 Task: Create a rule when a start date in this week is set on a card.
Action: Mouse pressed left at (500, 401)
Screenshot: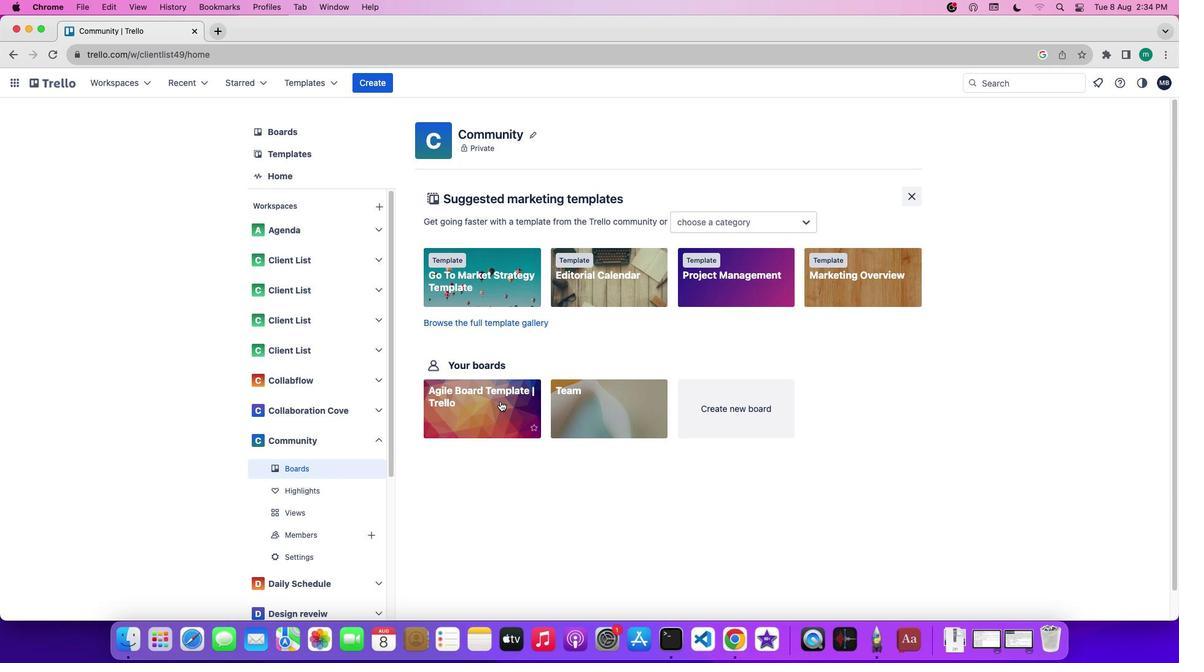 
Action: Mouse moved to (1081, 272)
Screenshot: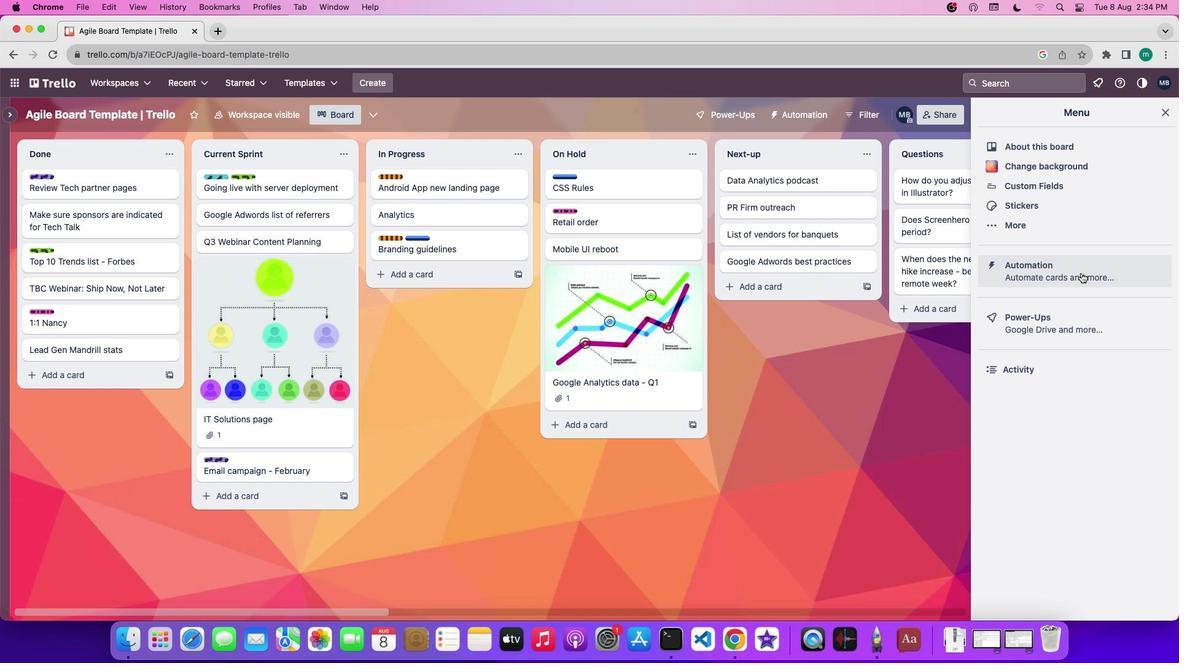 
Action: Mouse pressed left at (1081, 272)
Screenshot: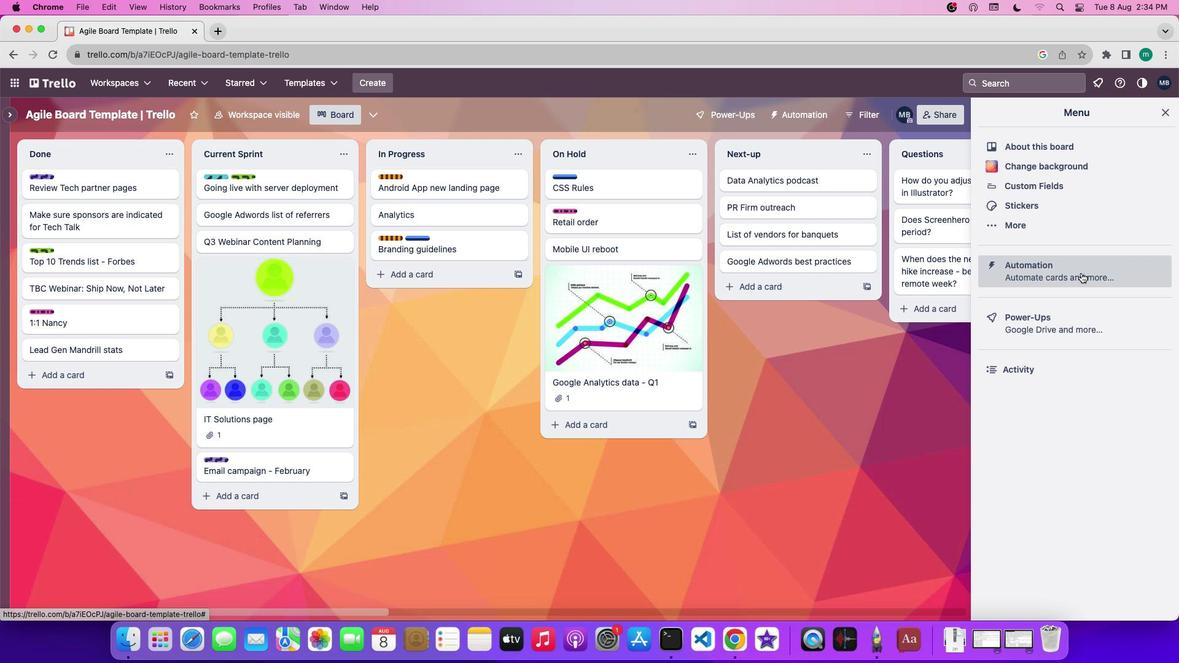 
Action: Mouse moved to (69, 223)
Screenshot: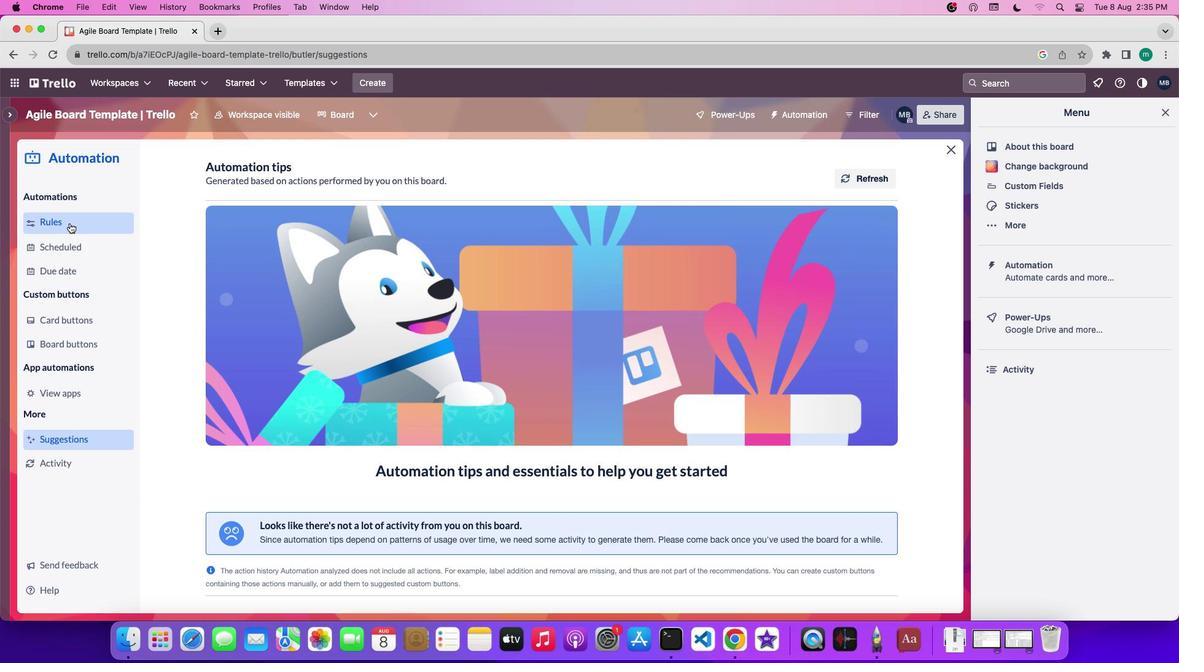 
Action: Mouse pressed left at (69, 223)
Screenshot: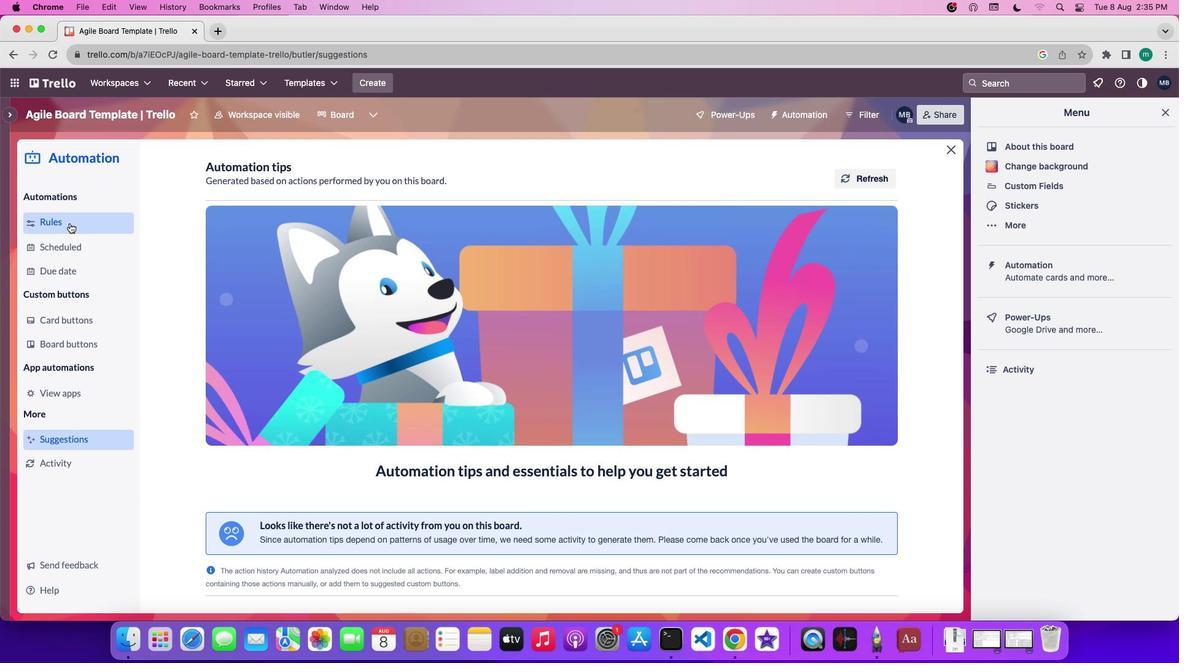 
Action: Mouse moved to (798, 176)
Screenshot: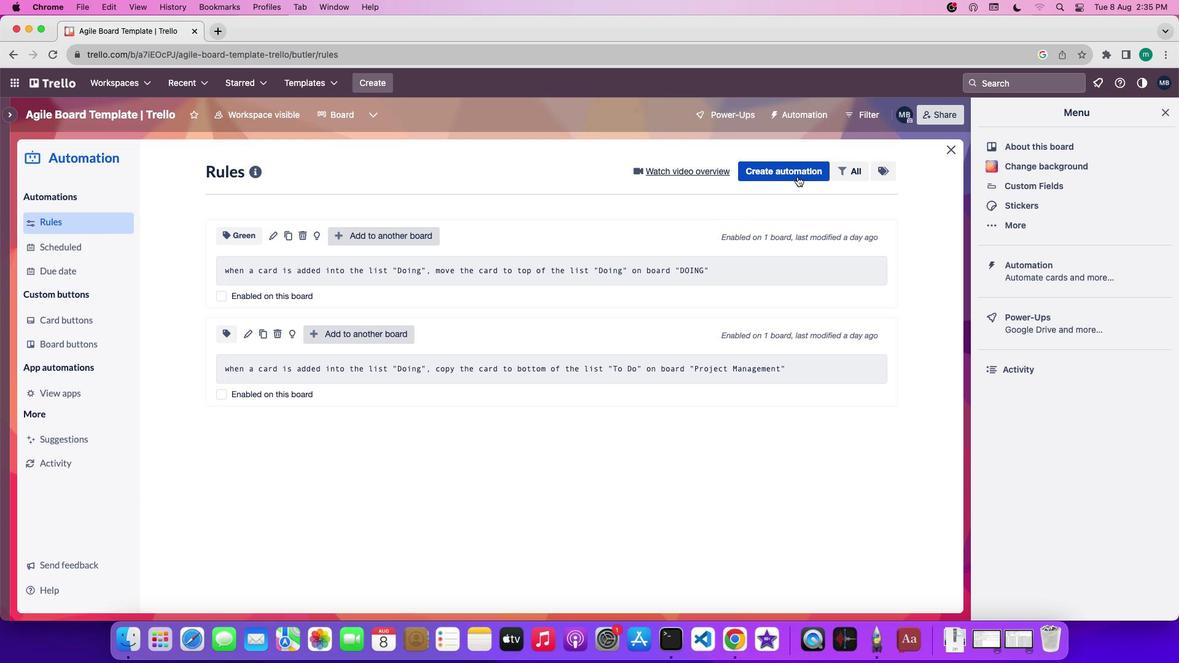 
Action: Mouse pressed left at (798, 176)
Screenshot: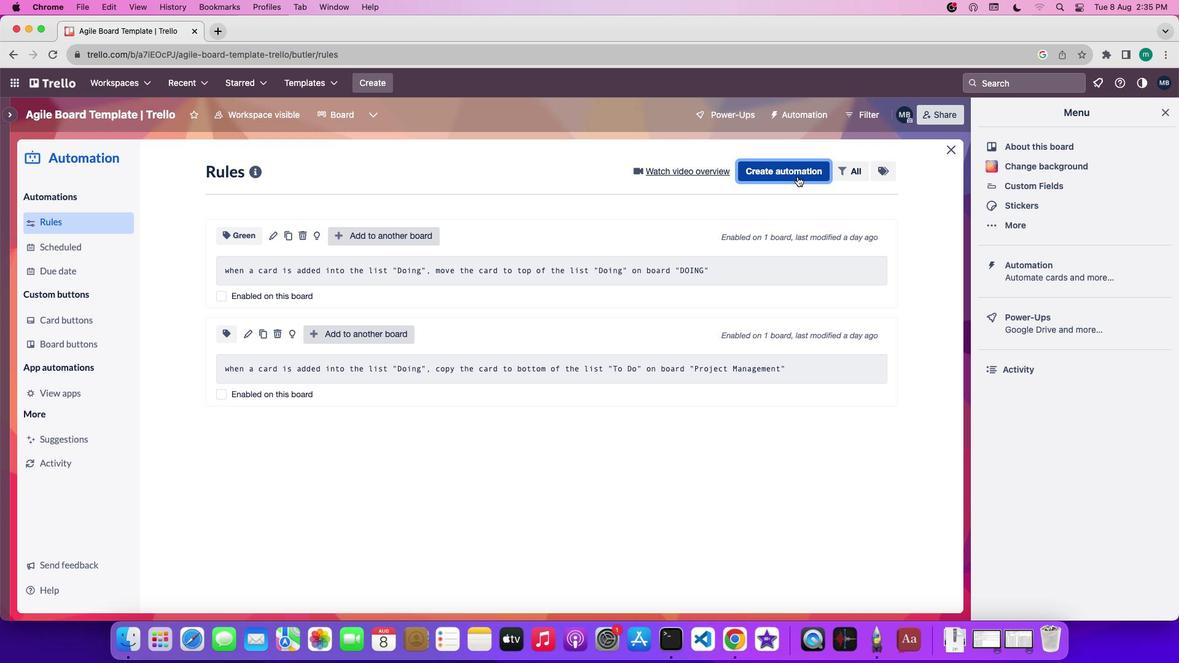 
Action: Mouse moved to (565, 370)
Screenshot: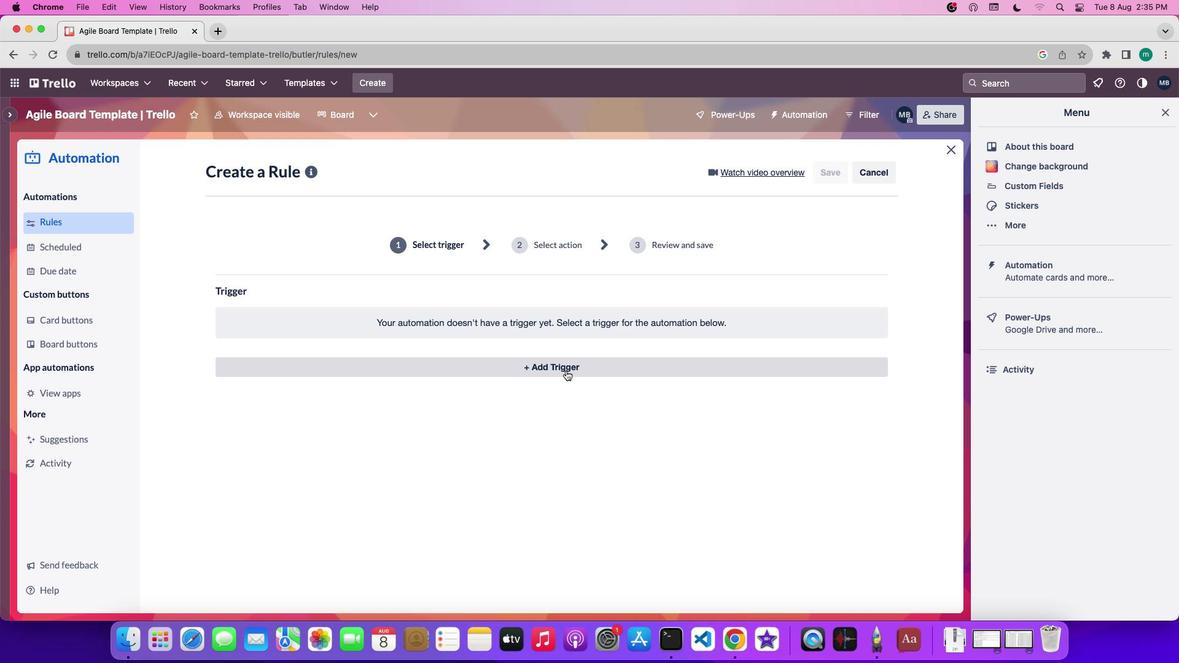 
Action: Mouse pressed left at (565, 370)
Screenshot: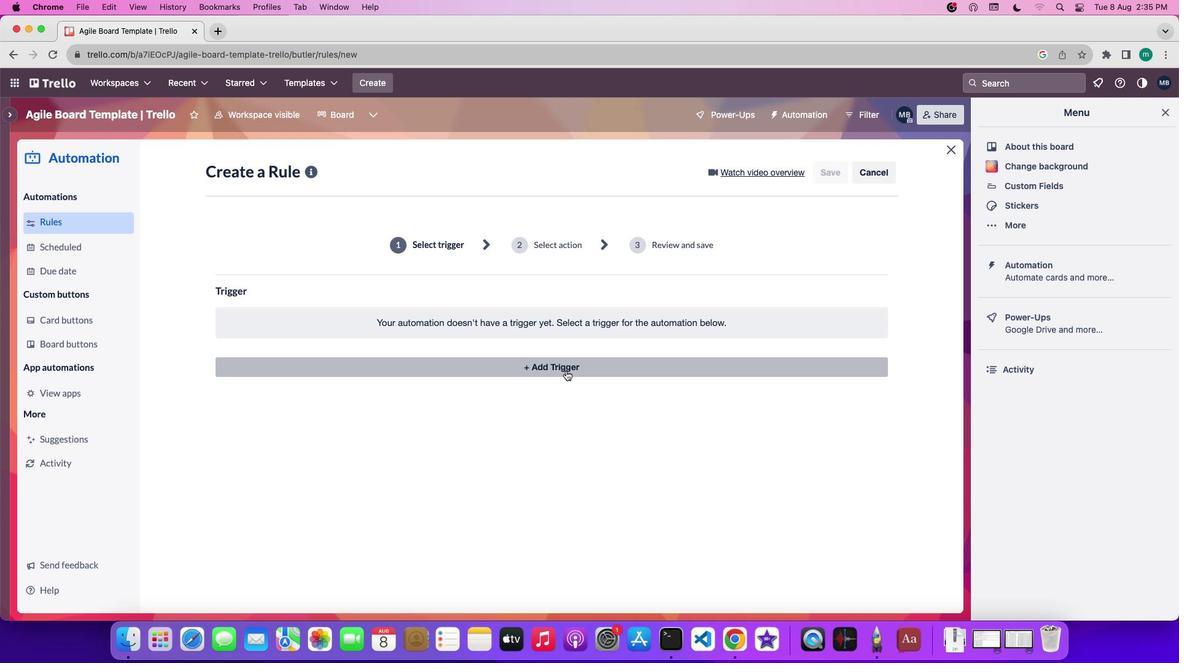 
Action: Mouse moved to (346, 409)
Screenshot: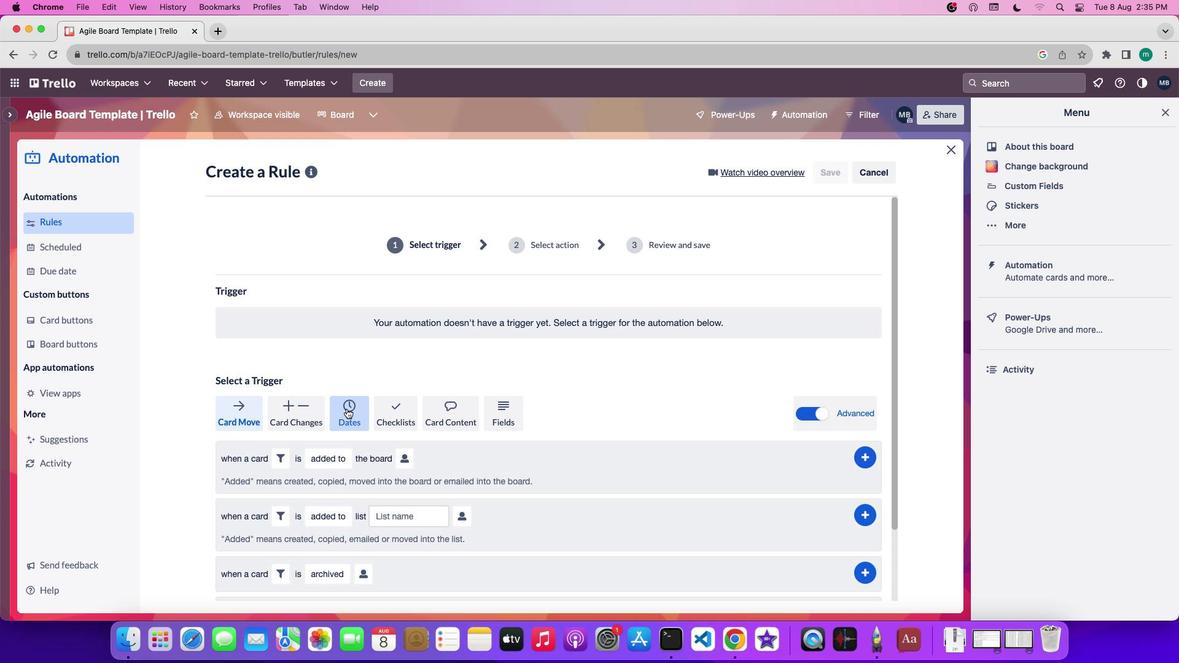
Action: Mouse pressed left at (346, 409)
Screenshot: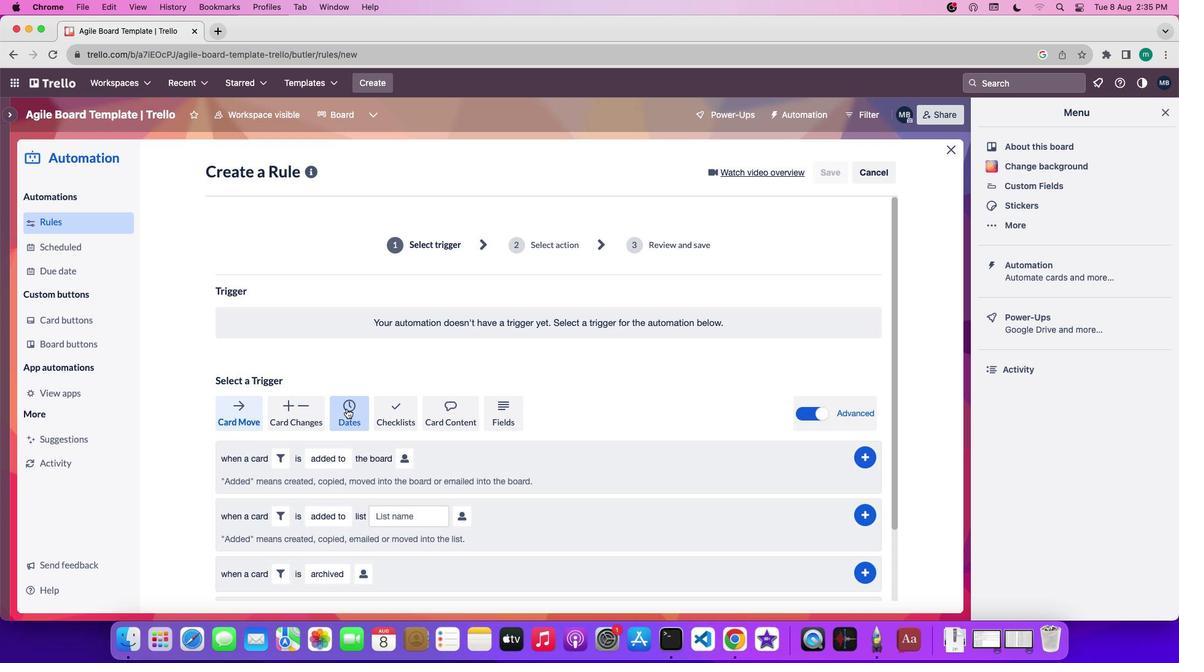 
Action: Mouse moved to (347, 409)
Screenshot: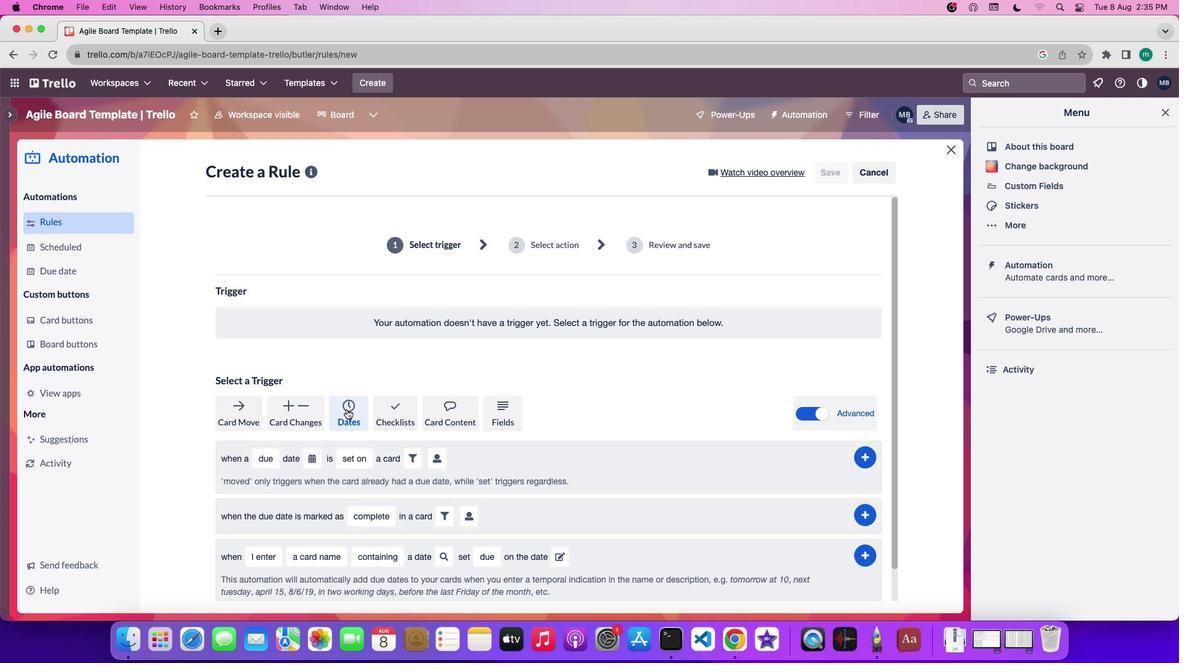 
Action: Mouse scrolled (347, 409) with delta (0, 0)
Screenshot: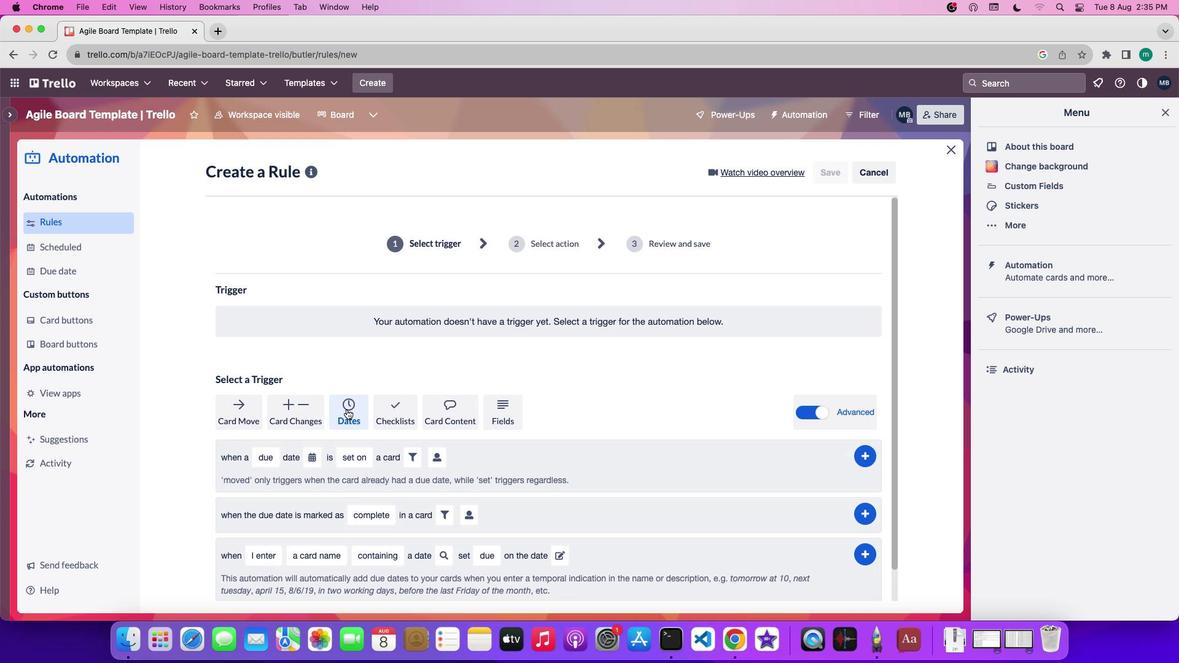 
Action: Mouse scrolled (347, 409) with delta (0, 0)
Screenshot: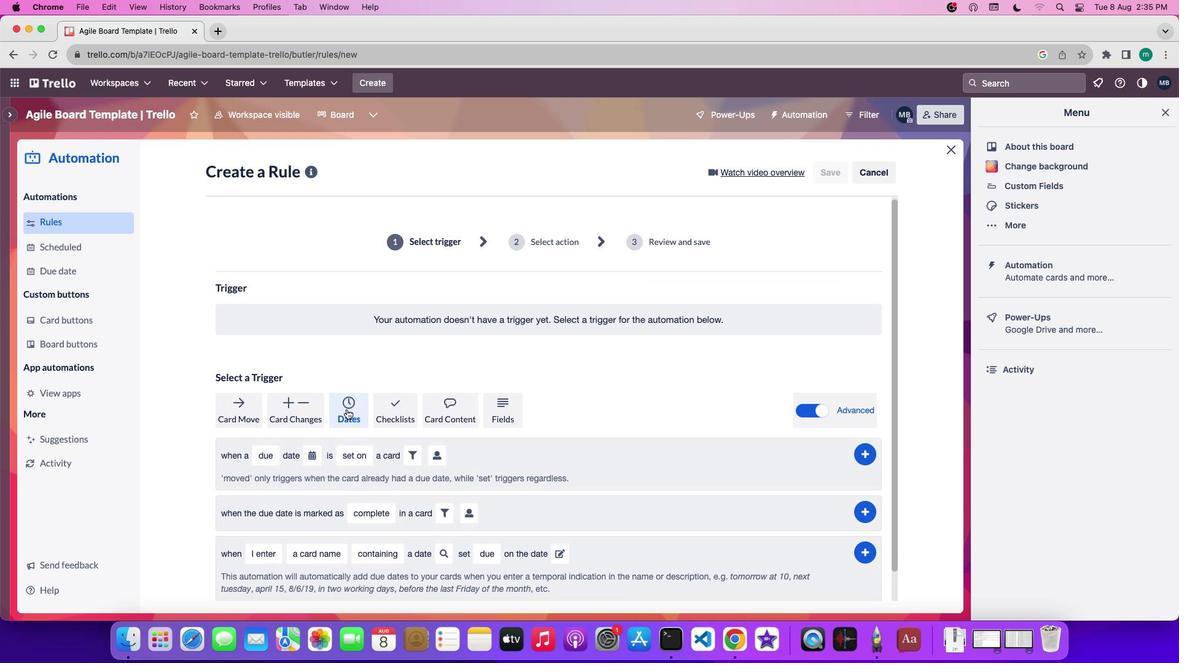 
Action: Mouse scrolled (347, 409) with delta (0, 0)
Screenshot: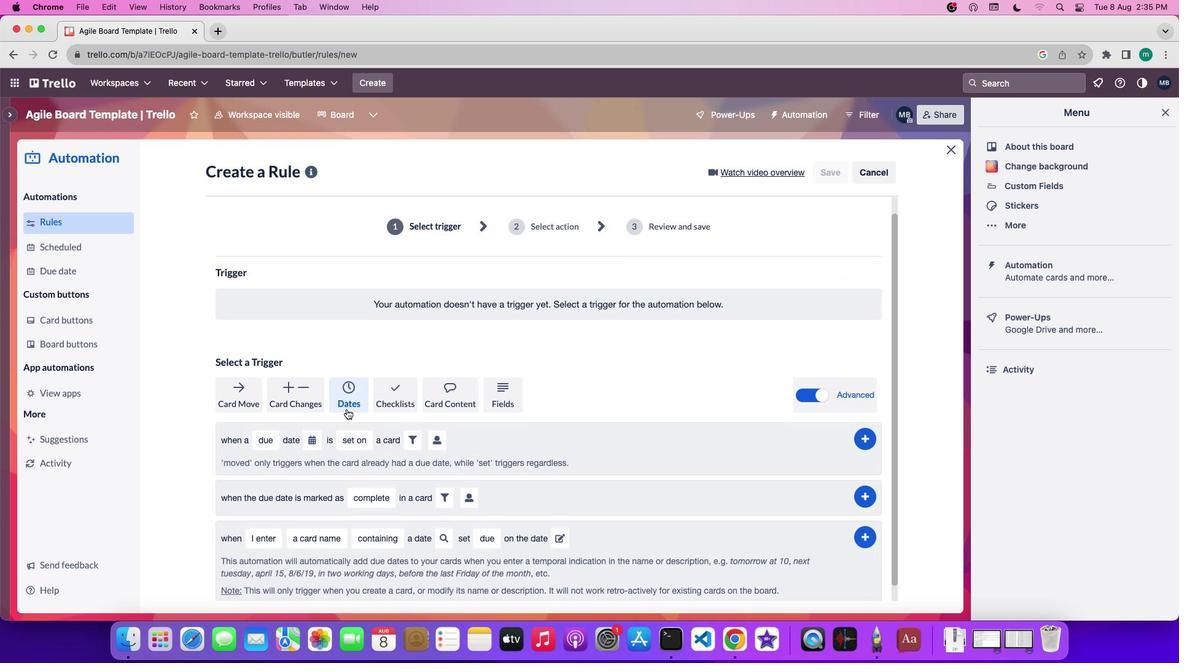 
Action: Mouse scrolled (347, 409) with delta (0, 0)
Screenshot: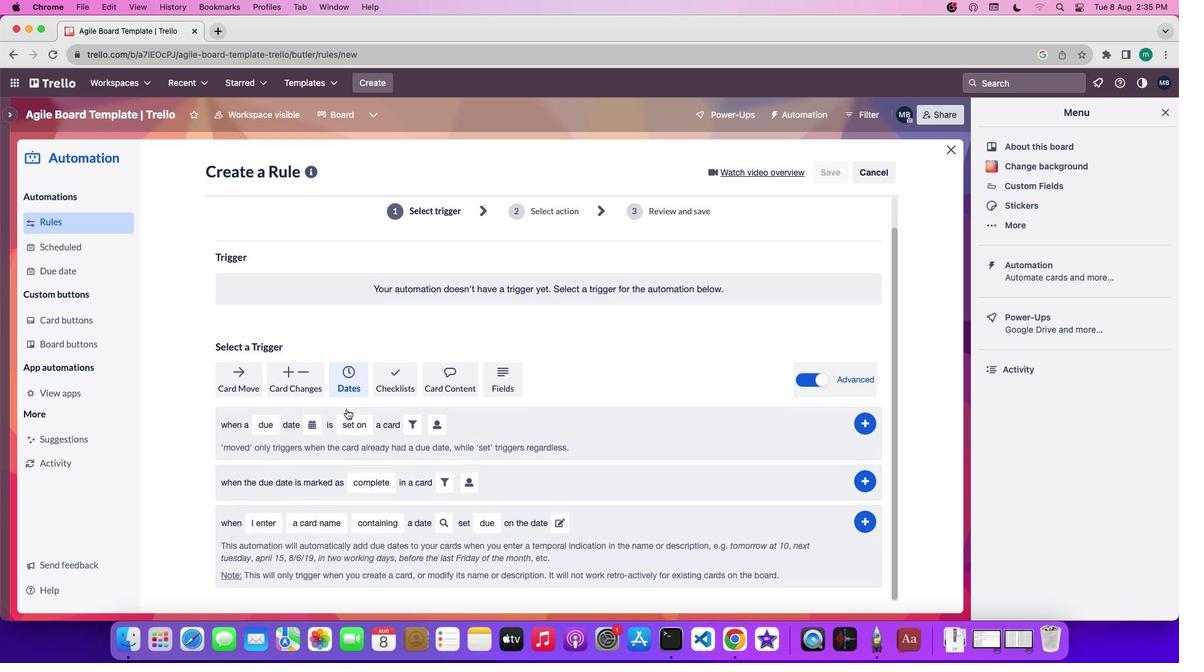 
Action: Mouse moved to (271, 425)
Screenshot: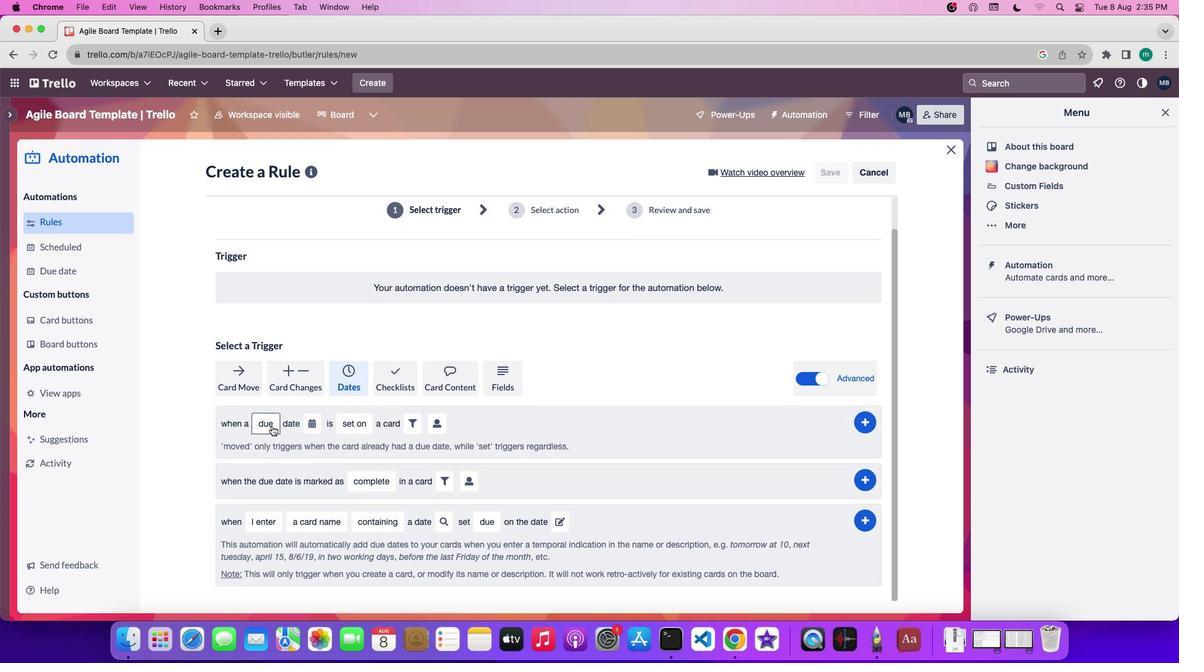 
Action: Mouse pressed left at (271, 425)
Screenshot: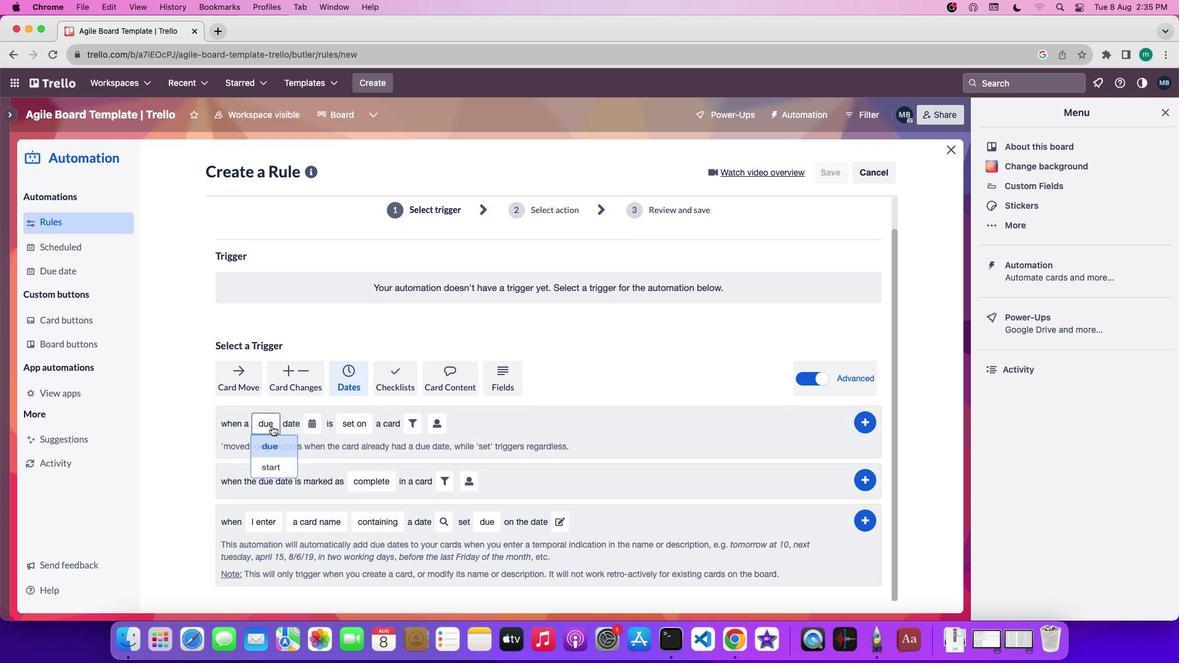 
Action: Mouse moved to (280, 473)
Screenshot: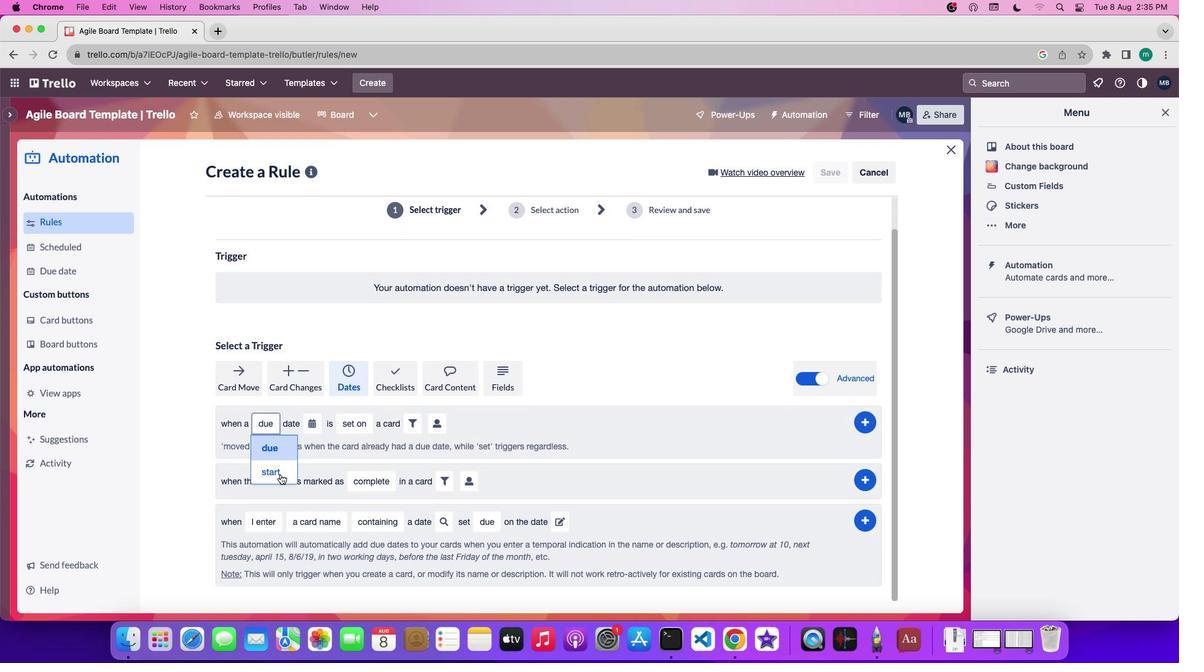 
Action: Mouse pressed left at (280, 473)
Screenshot: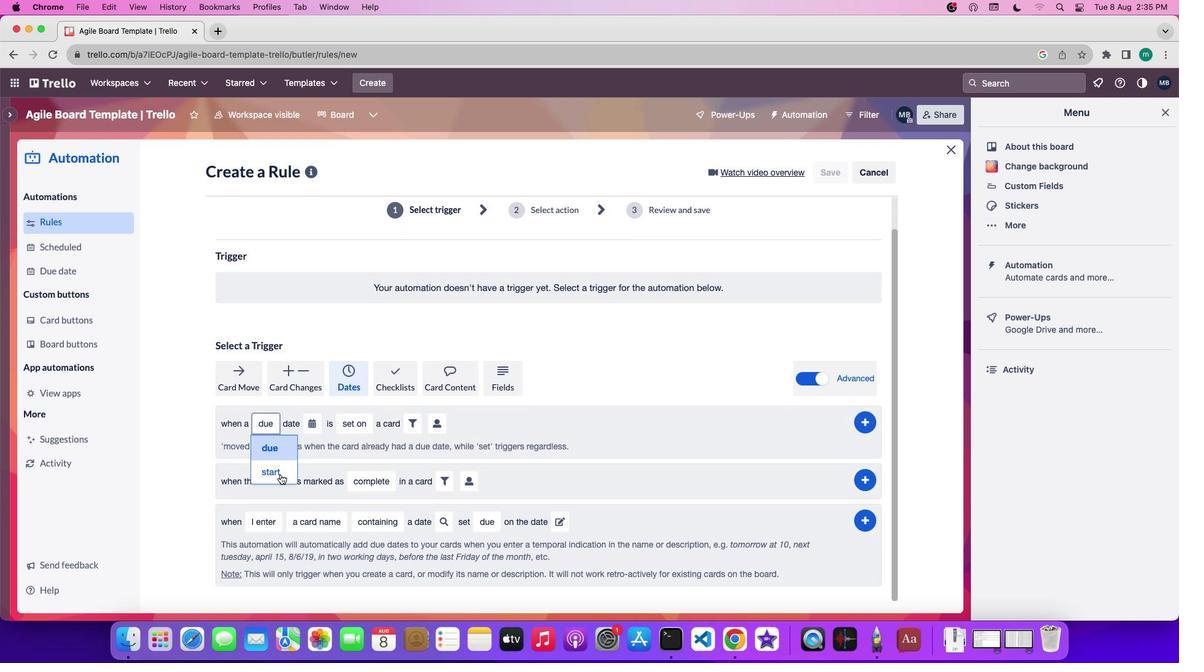 
Action: Mouse moved to (316, 424)
Screenshot: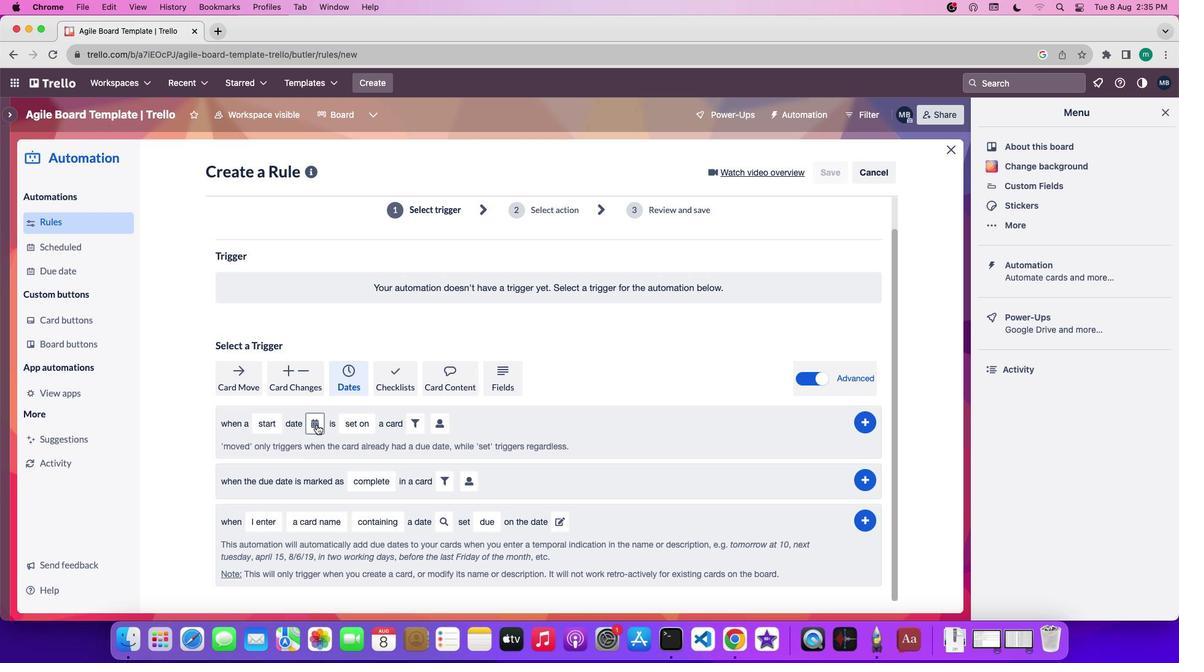 
Action: Mouse pressed left at (316, 424)
Screenshot: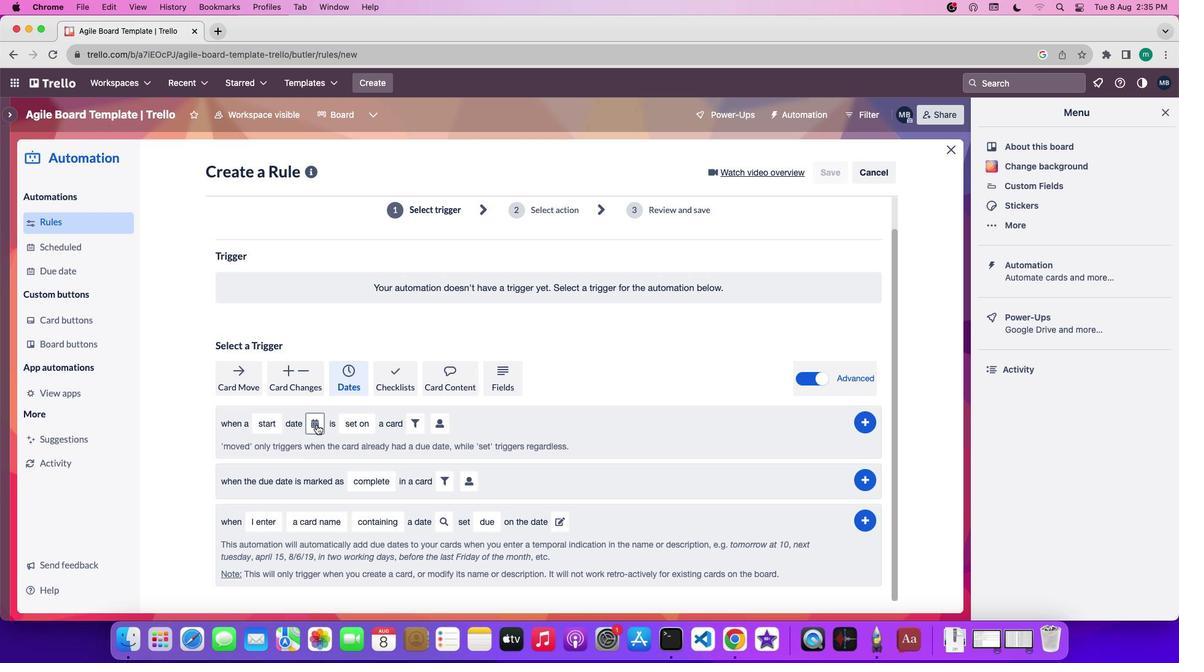 
Action: Mouse moved to (328, 463)
Screenshot: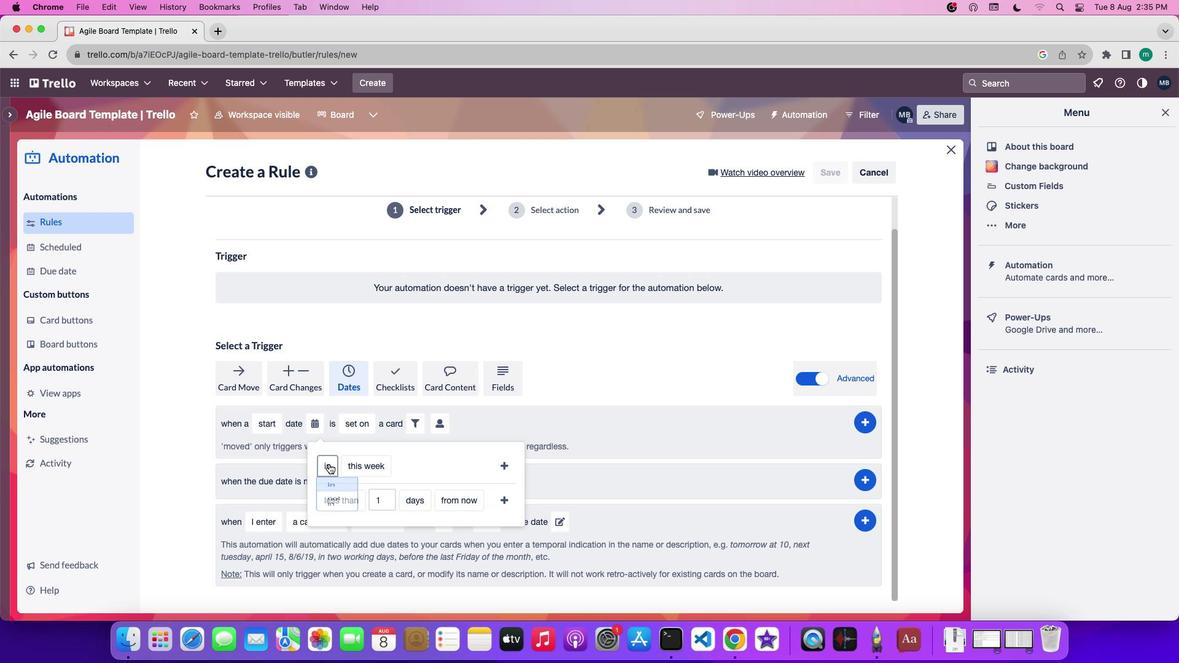 
Action: Mouse pressed left at (328, 463)
Screenshot: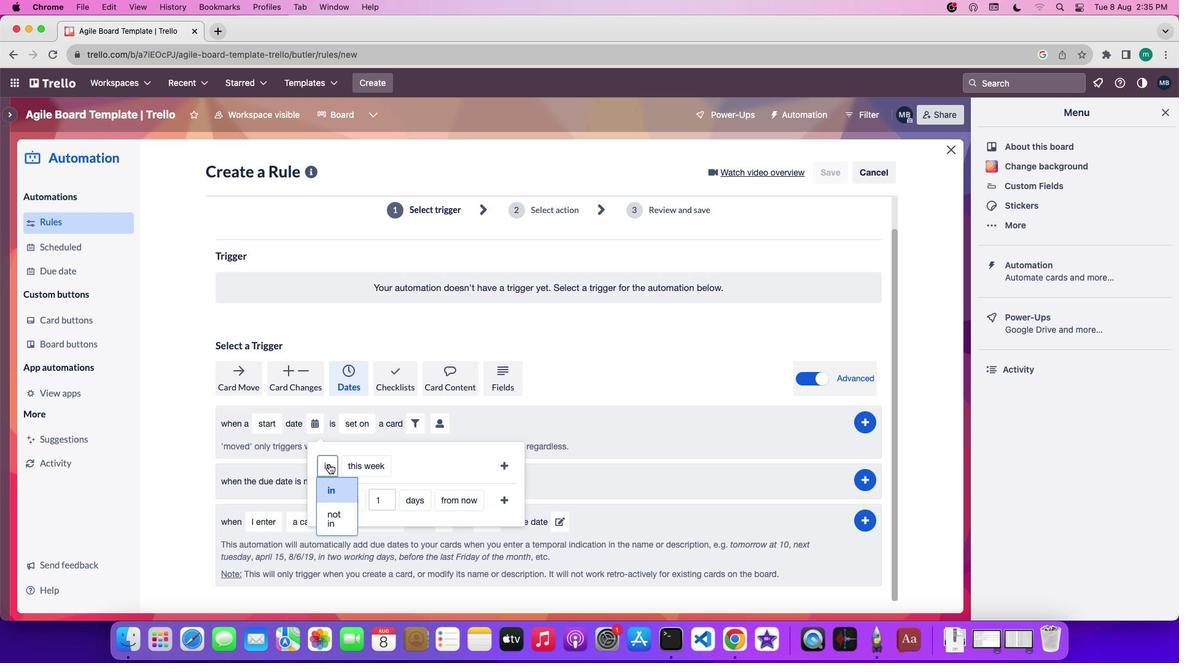 
Action: Mouse moved to (324, 462)
Screenshot: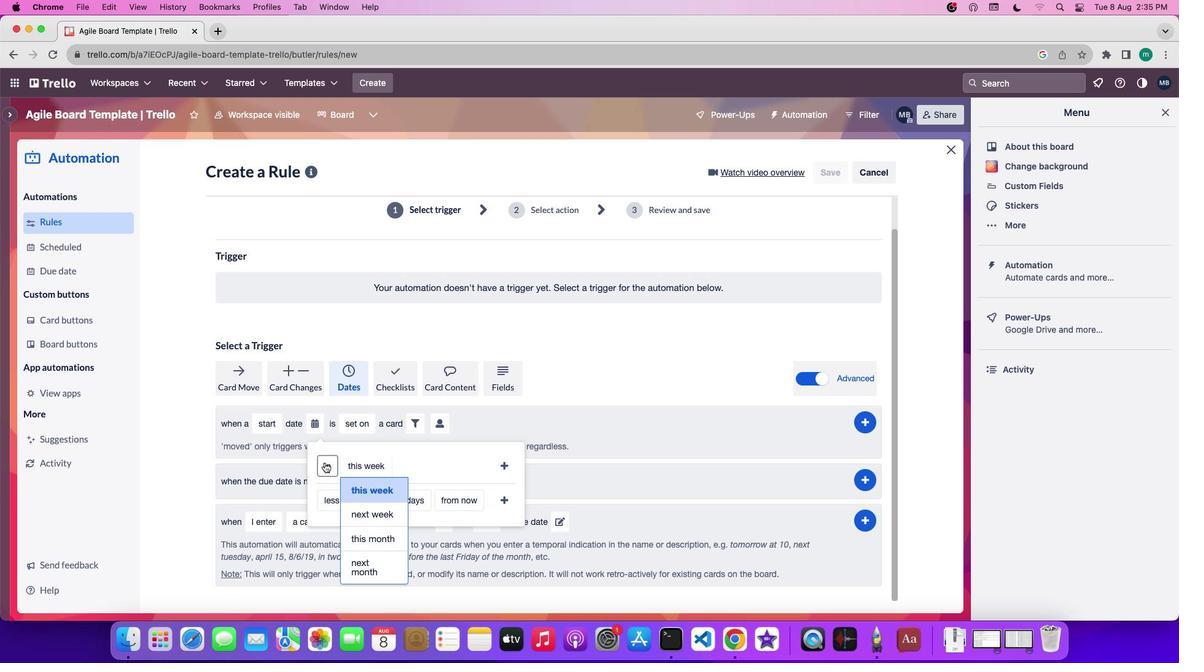 
Action: Mouse pressed left at (324, 462)
Screenshot: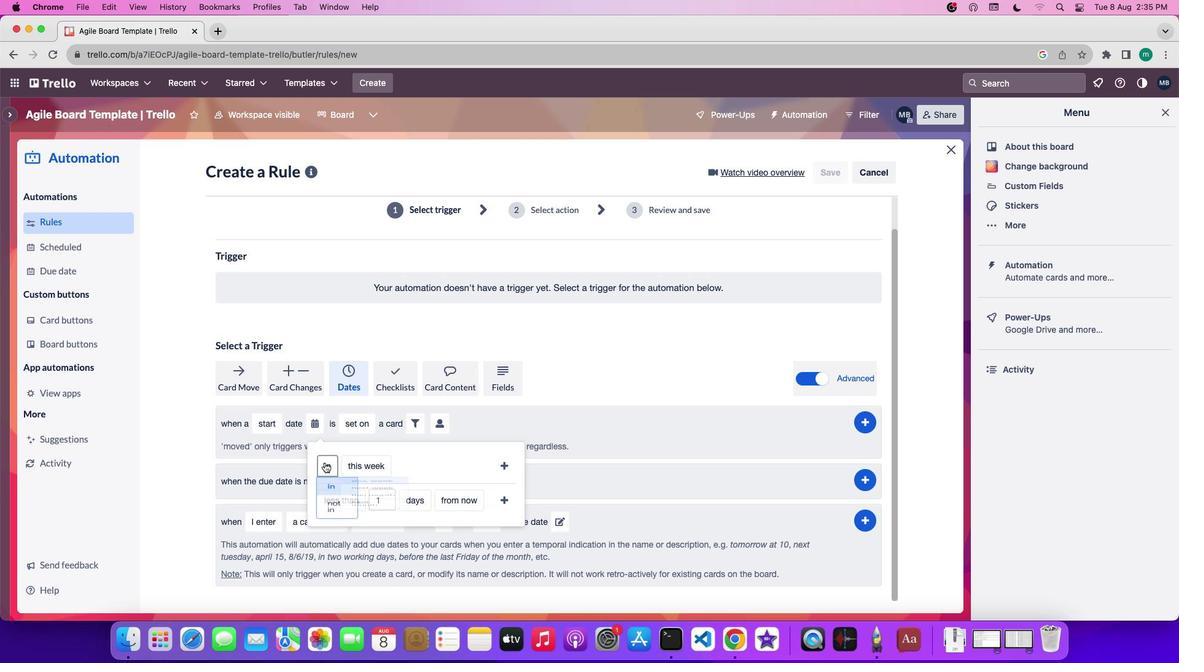 
Action: Mouse moved to (333, 492)
Screenshot: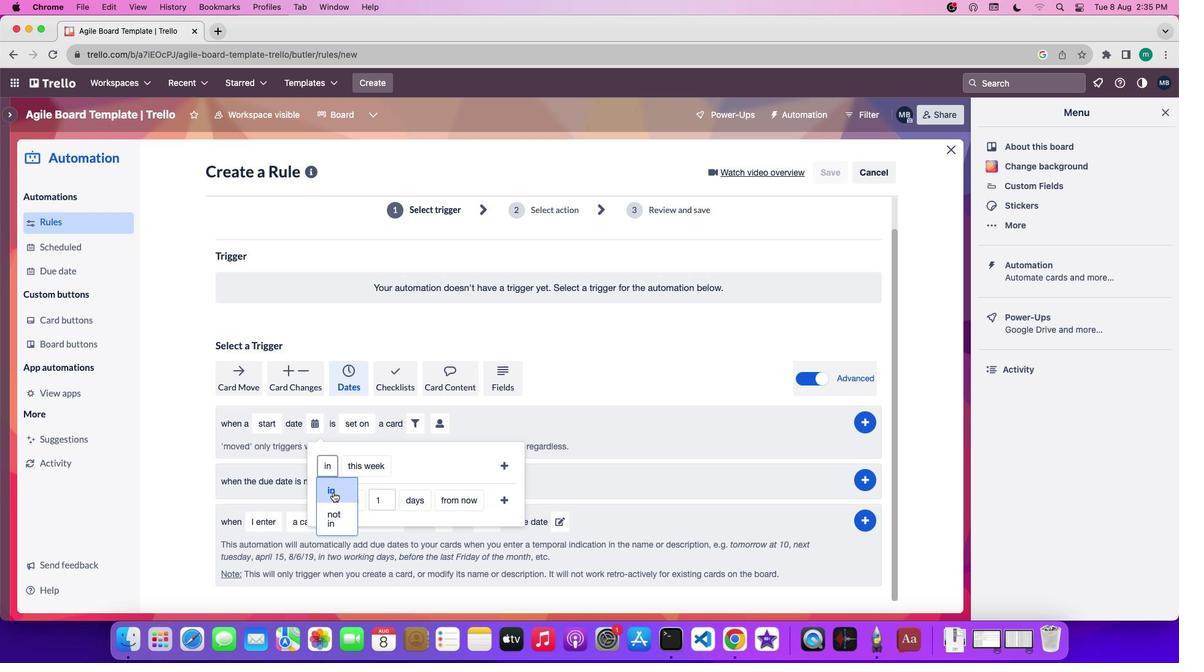 
Action: Mouse pressed left at (333, 492)
Screenshot: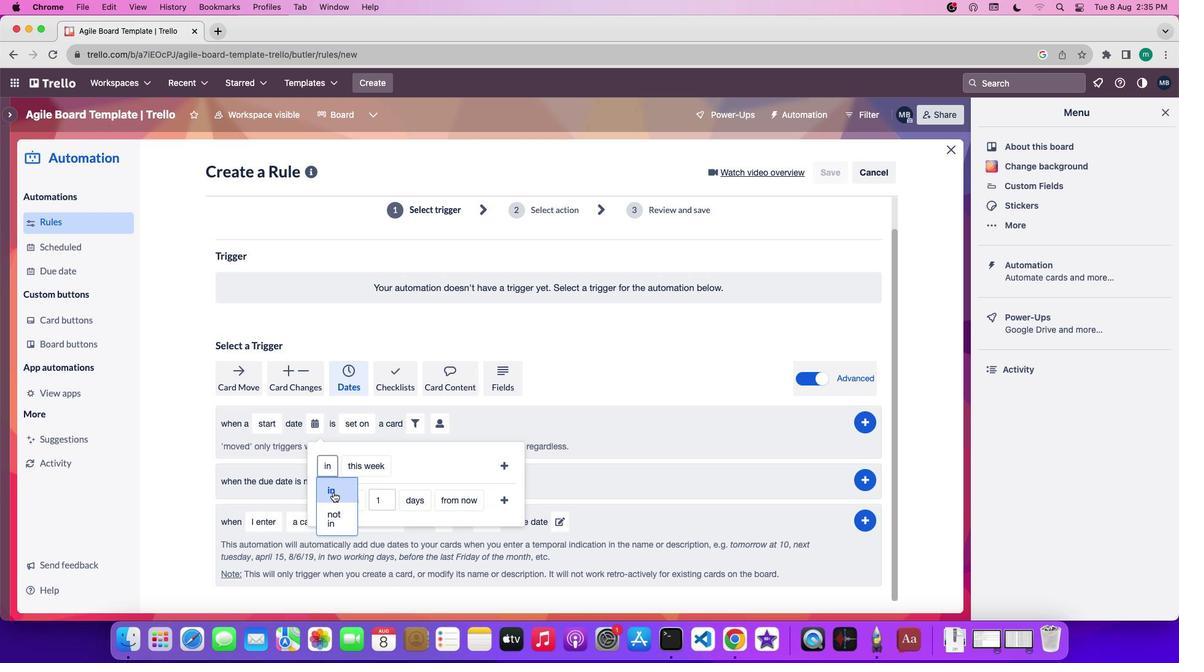 
Action: Mouse moved to (372, 466)
Screenshot: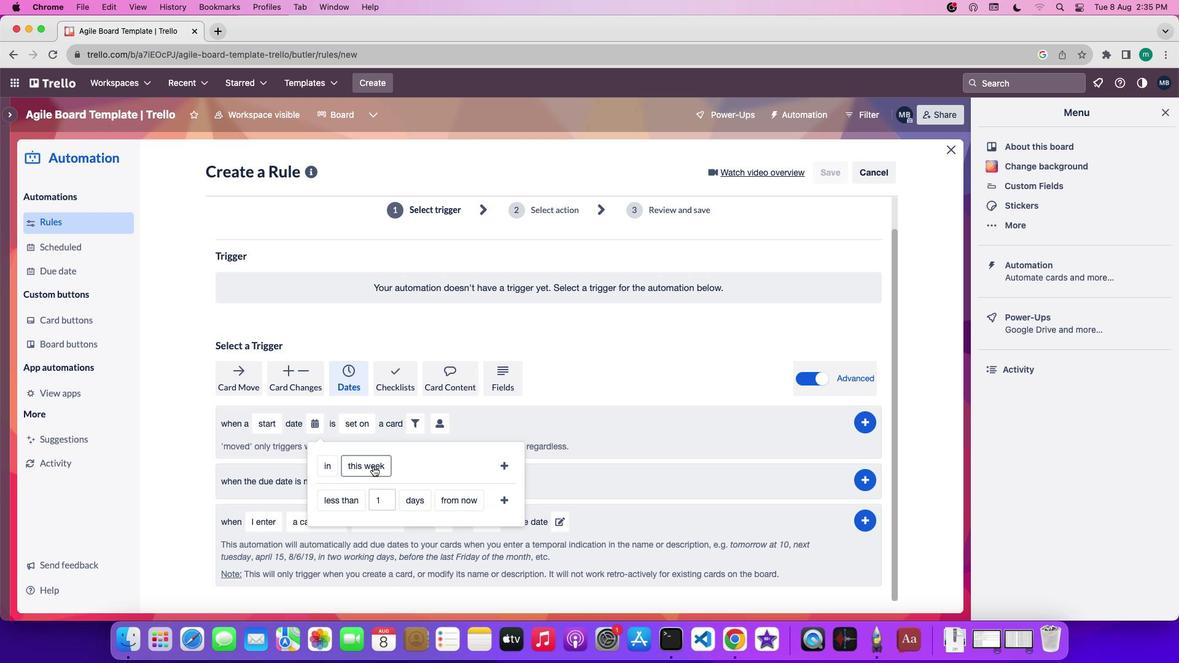 
Action: Mouse pressed left at (372, 466)
Screenshot: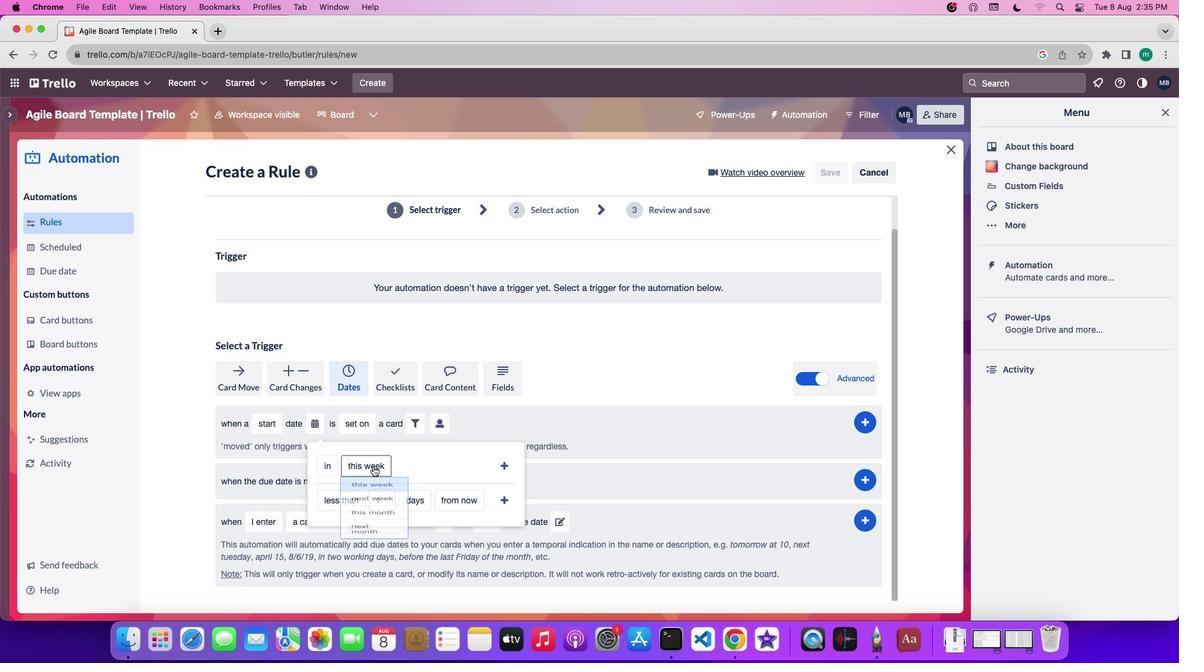
Action: Mouse moved to (369, 493)
Screenshot: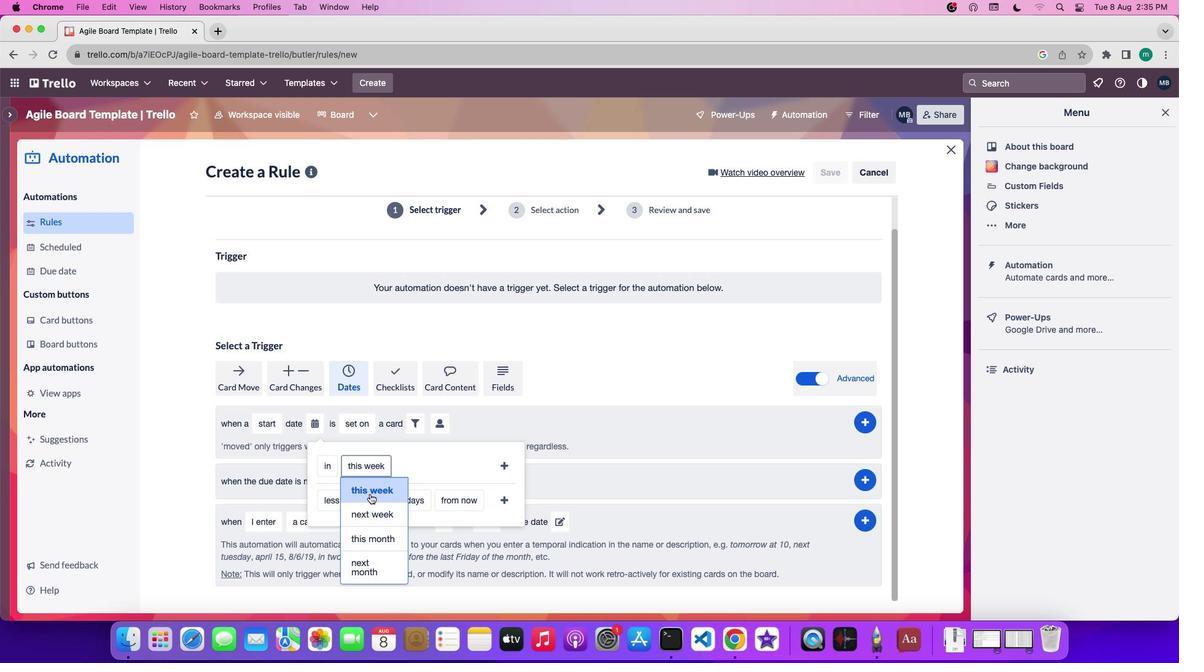 
Action: Mouse pressed left at (369, 493)
Screenshot: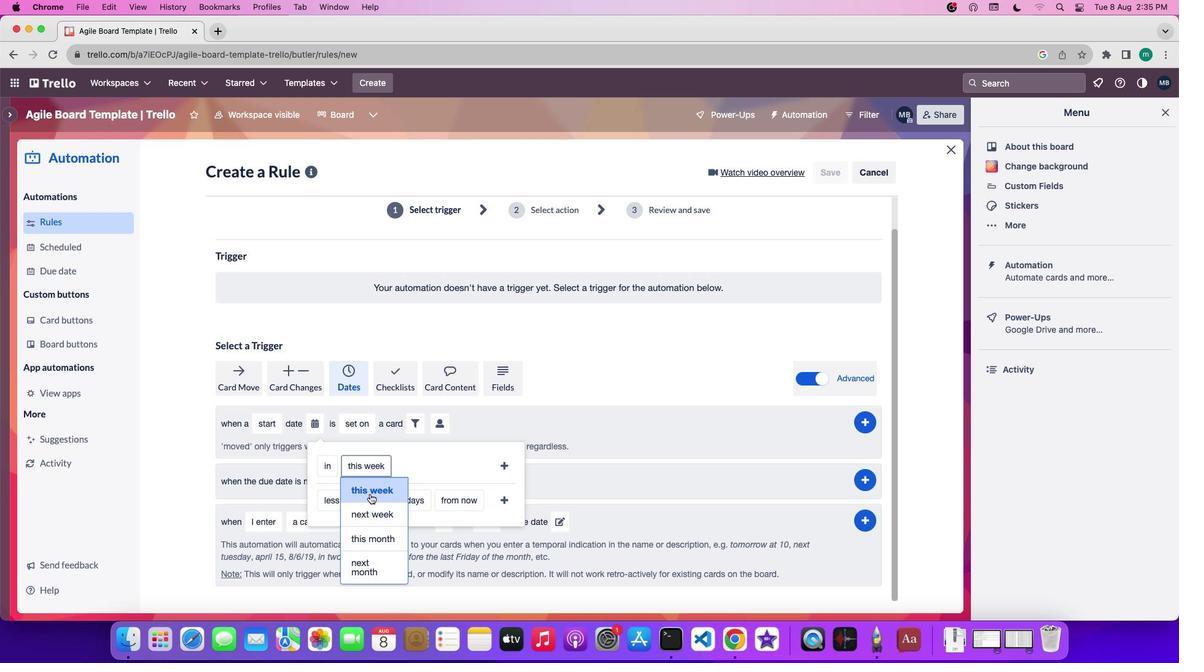 
Action: Mouse moved to (503, 463)
Screenshot: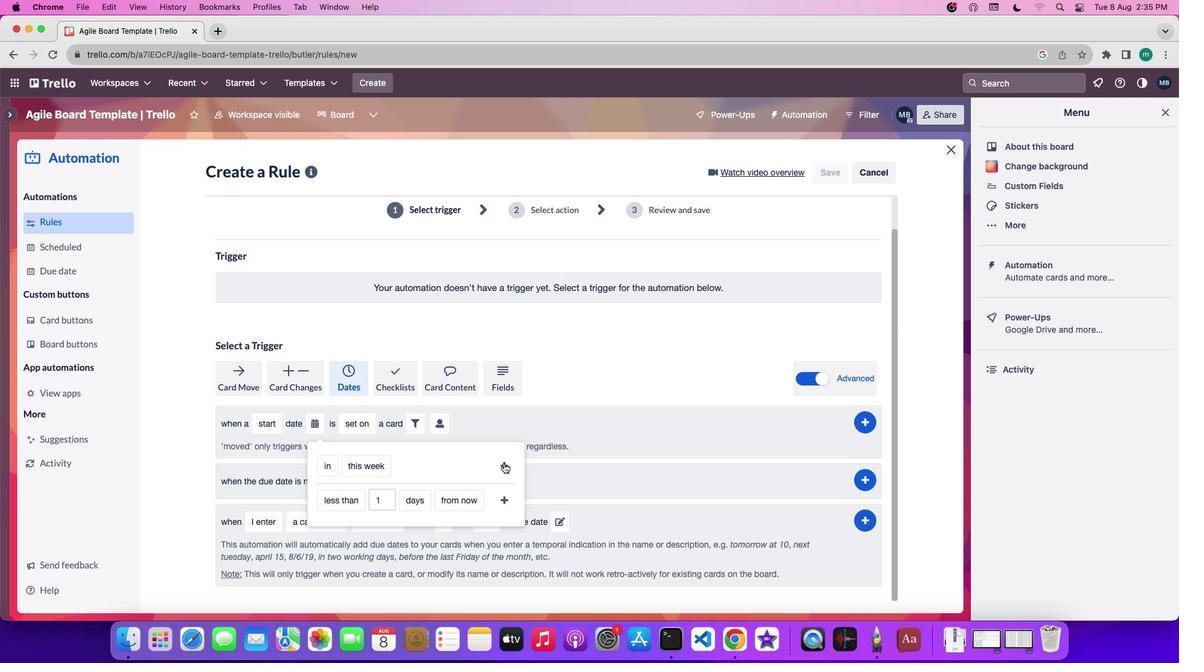 
Action: Mouse pressed left at (503, 463)
Screenshot: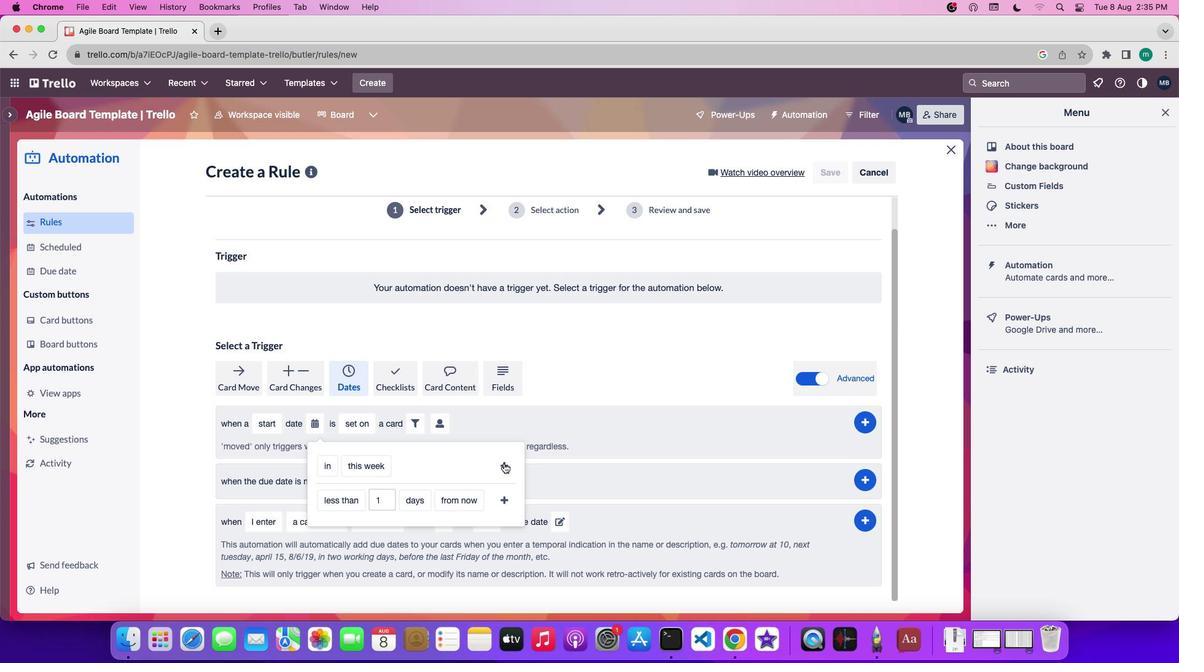 
Action: Mouse moved to (869, 425)
Screenshot: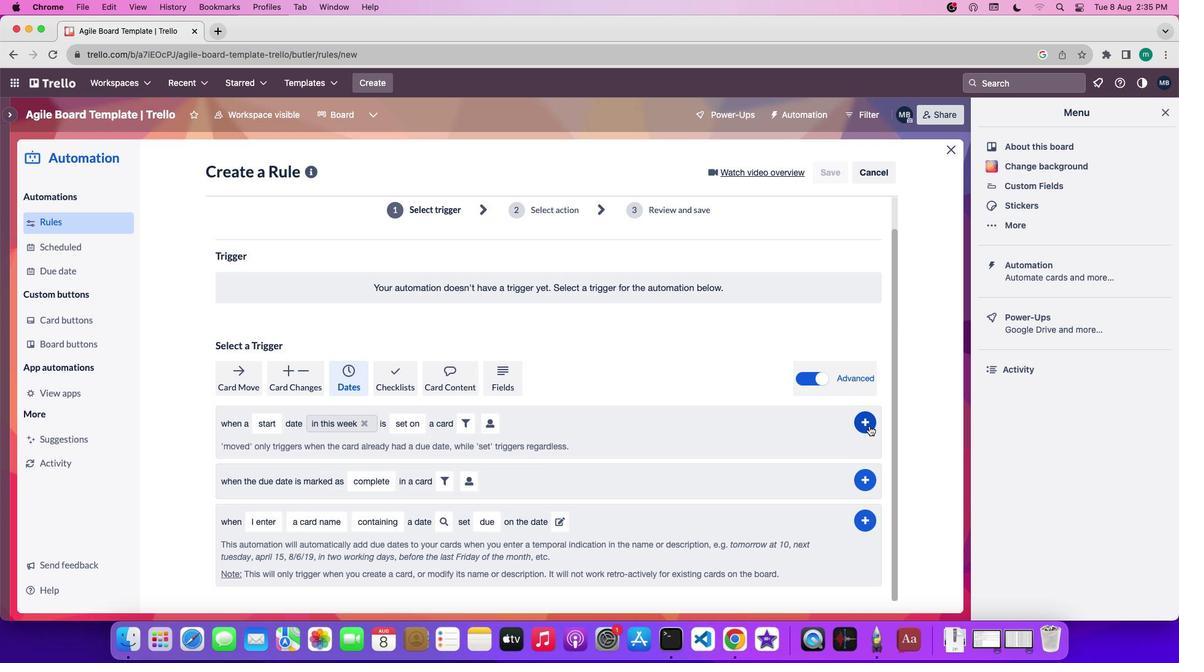 
Action: Mouse pressed left at (869, 425)
Screenshot: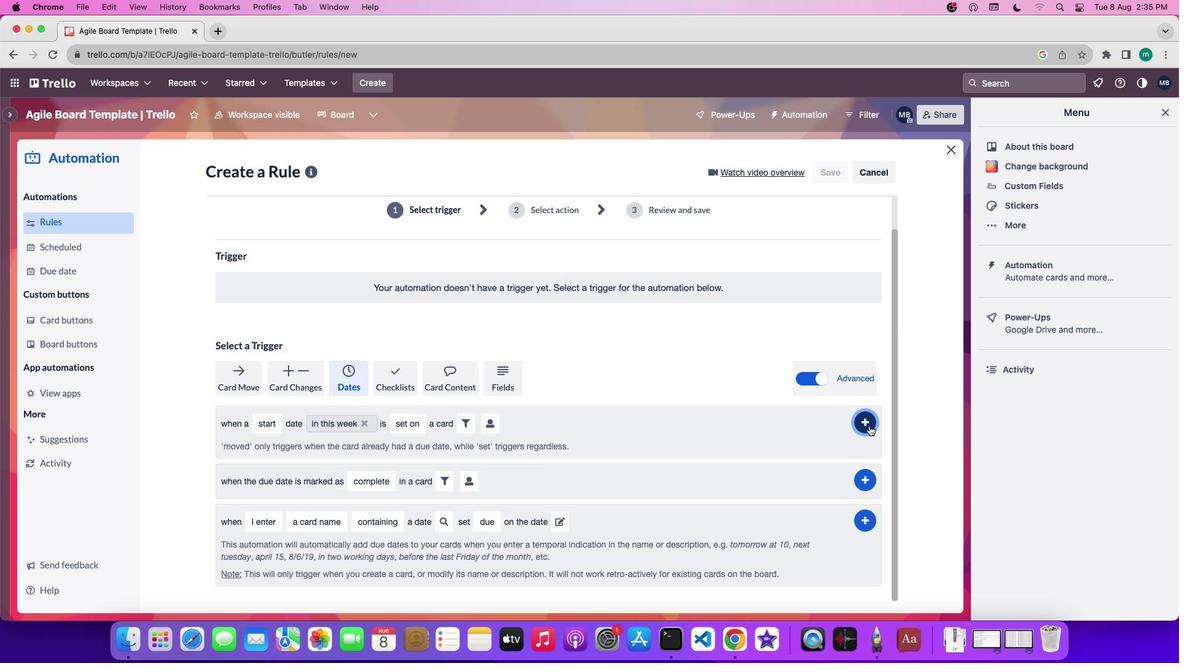 
